Task: Search for emails from Shubham Jain in Outlook.
Action: Mouse moved to (152, 9)
Screenshot: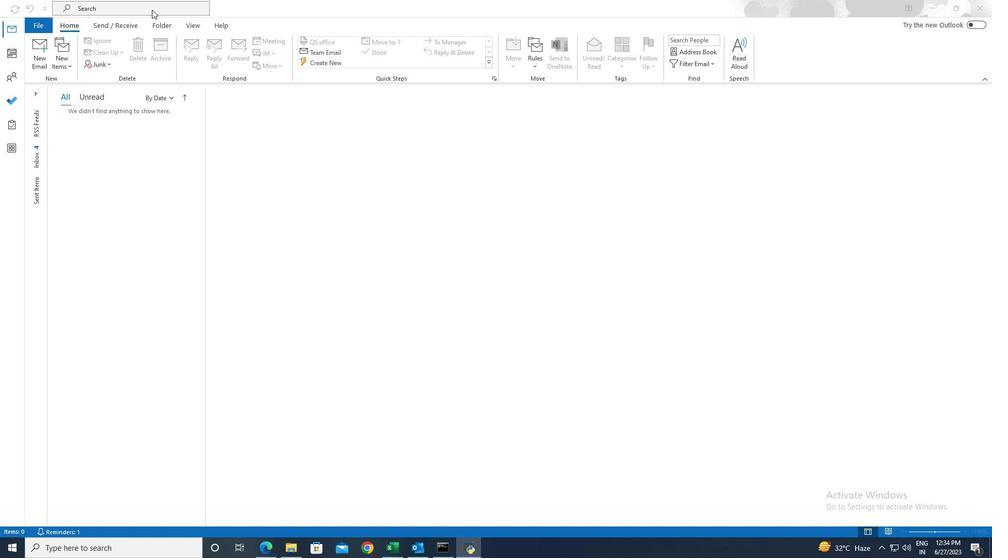 
Action: Mouse pressed left at (152, 9)
Screenshot: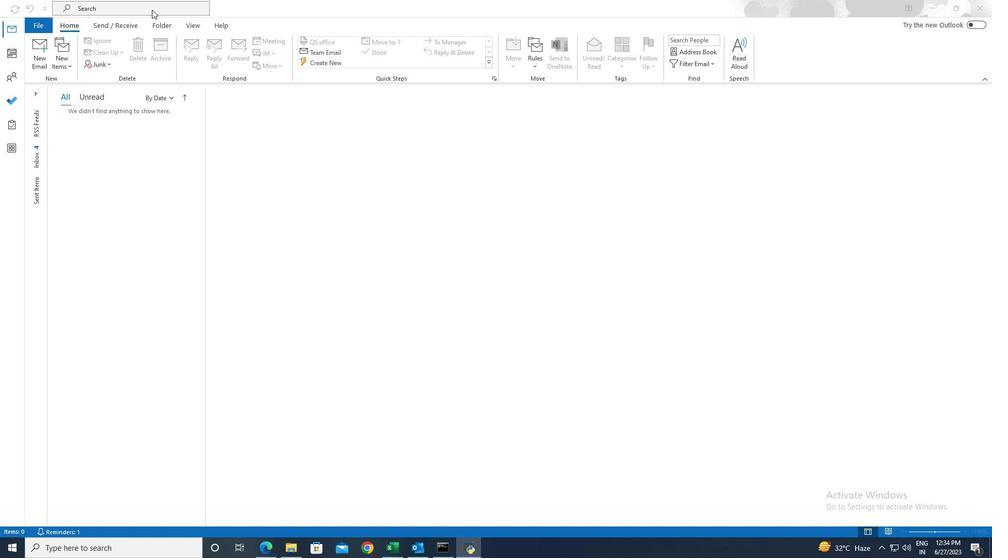 
Action: Mouse moved to (344, 7)
Screenshot: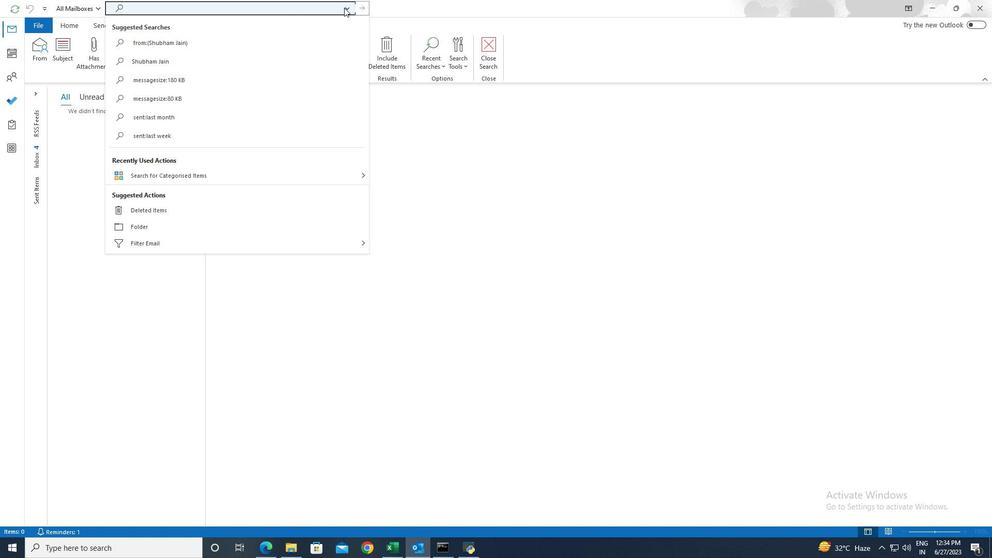 
Action: Mouse pressed left at (344, 7)
Screenshot: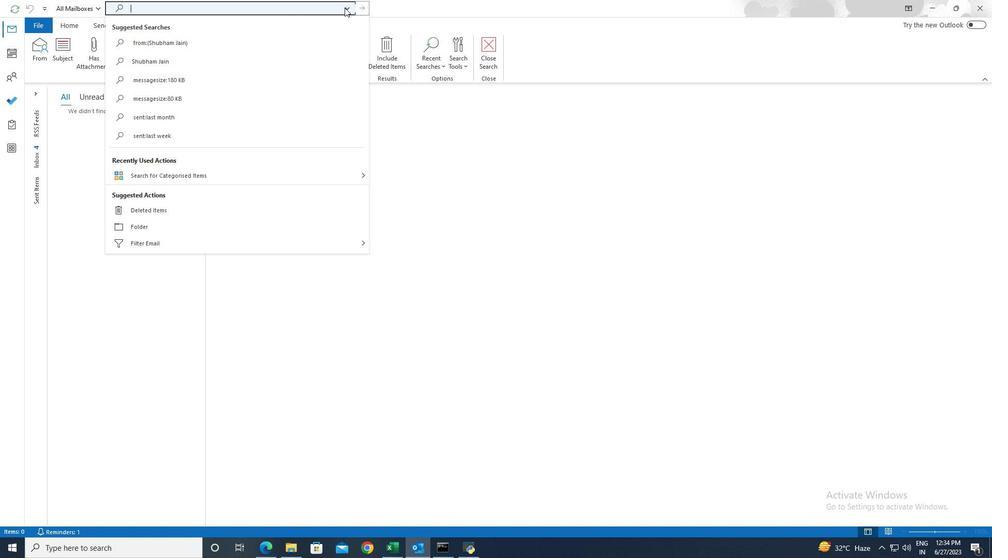 
Action: Mouse moved to (163, 162)
Screenshot: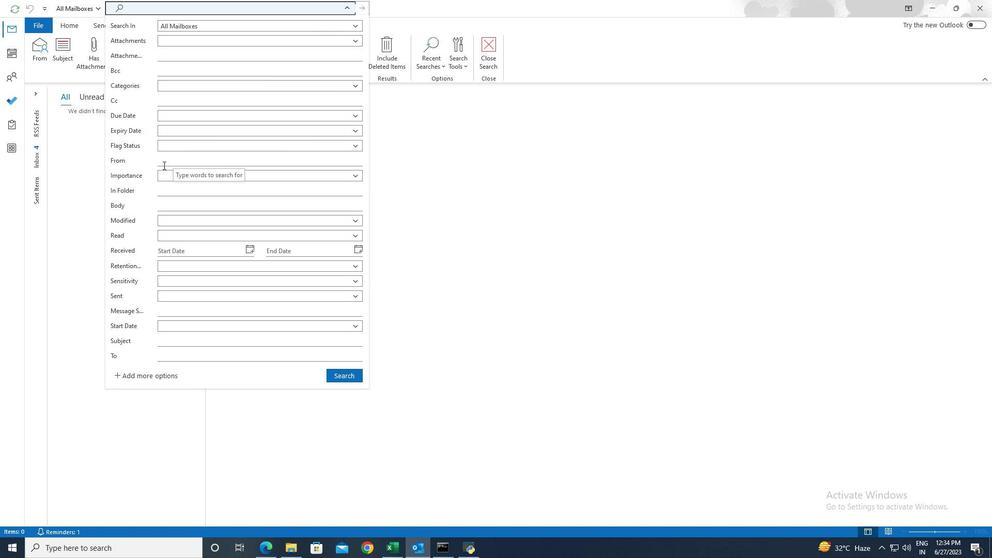 
Action: Mouse pressed left at (163, 162)
Screenshot: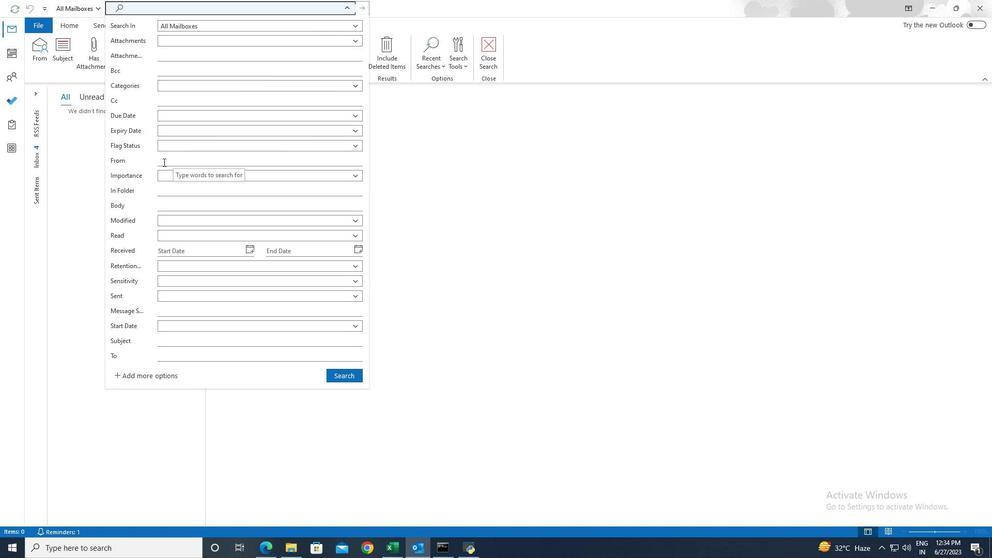 
Action: Key pressed <Key.shift>Shubham<Key.space><Key.shift>Jain
Screenshot: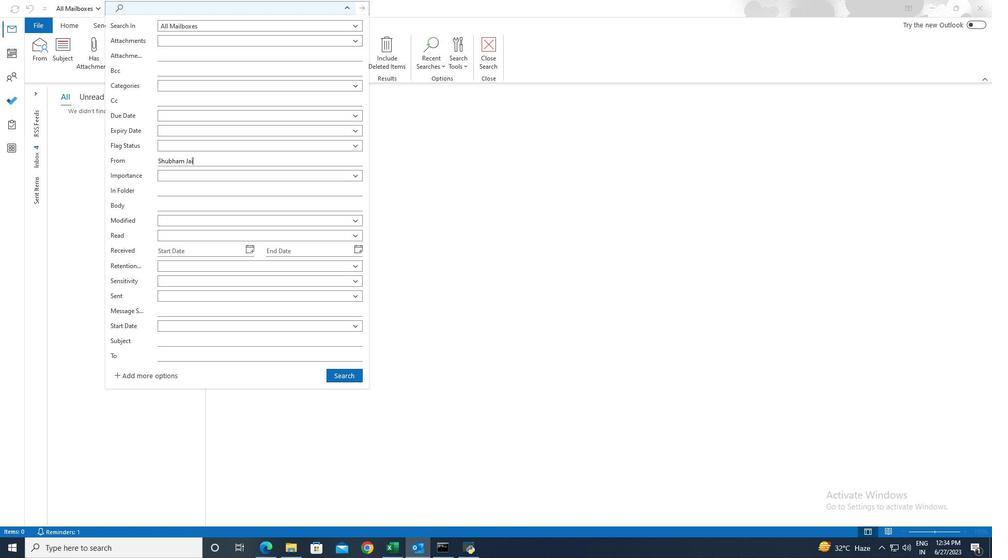 
Action: Mouse moved to (355, 378)
Screenshot: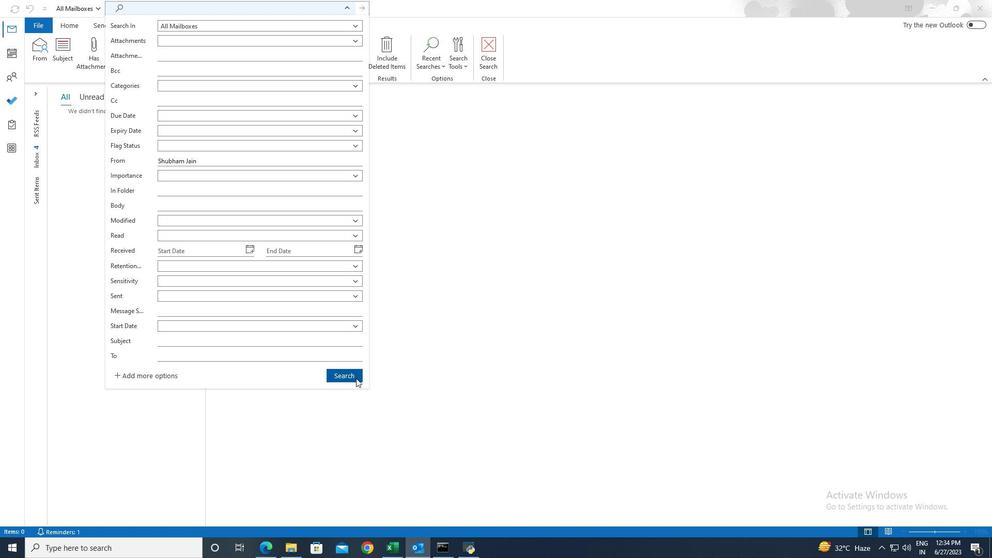 
Action: Mouse pressed left at (355, 378)
Screenshot: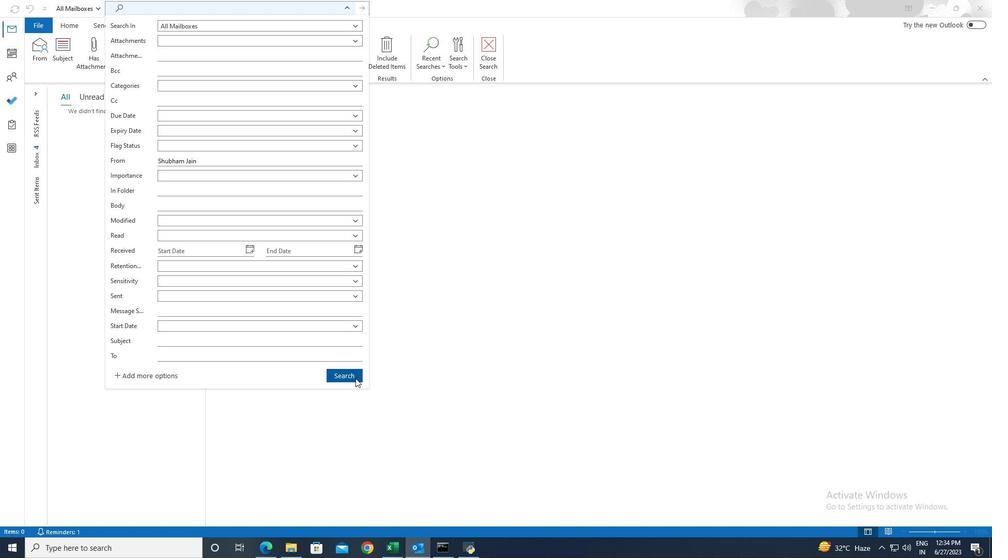 
Action: Mouse moved to (73, 29)
Screenshot: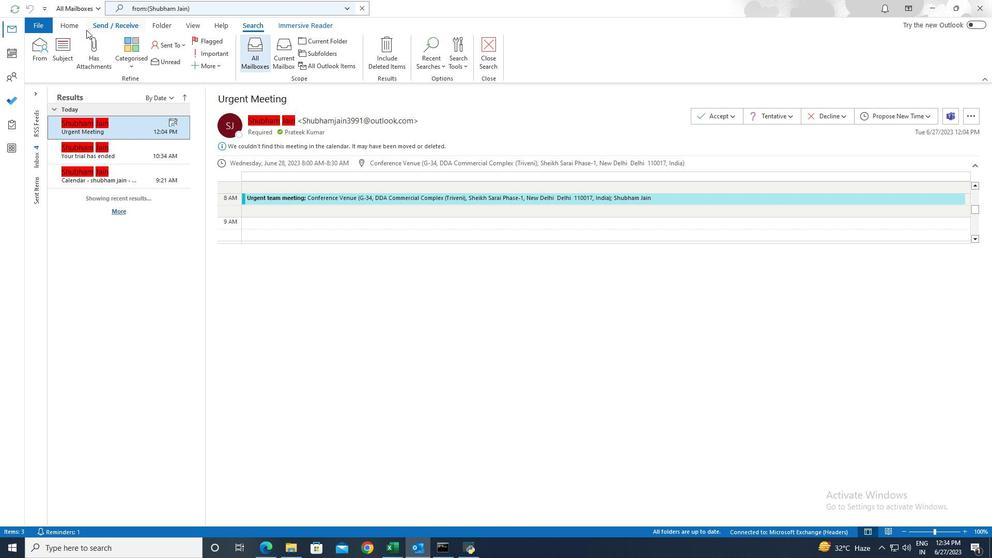 
Action: Mouse pressed left at (73, 29)
Screenshot: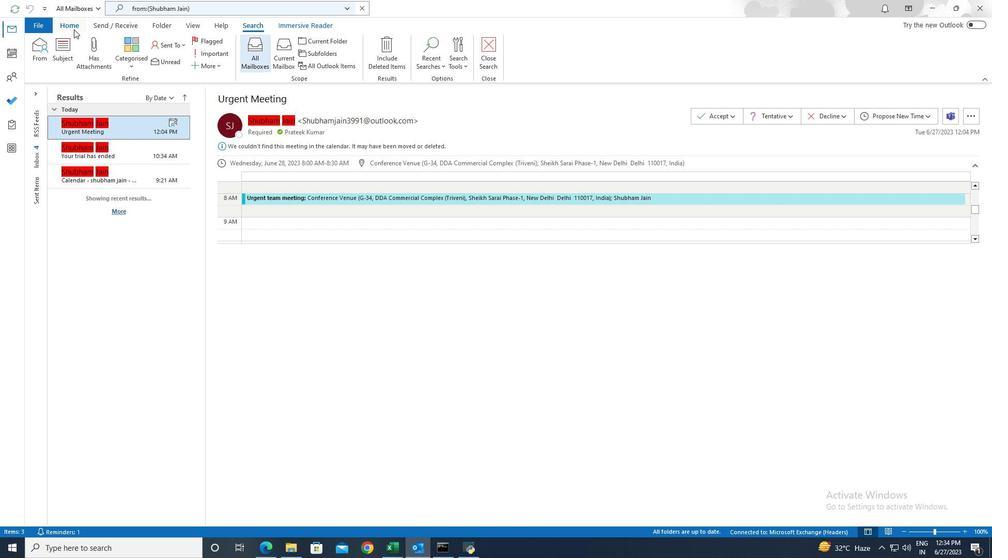 
Action: Mouse moved to (109, 65)
Screenshot: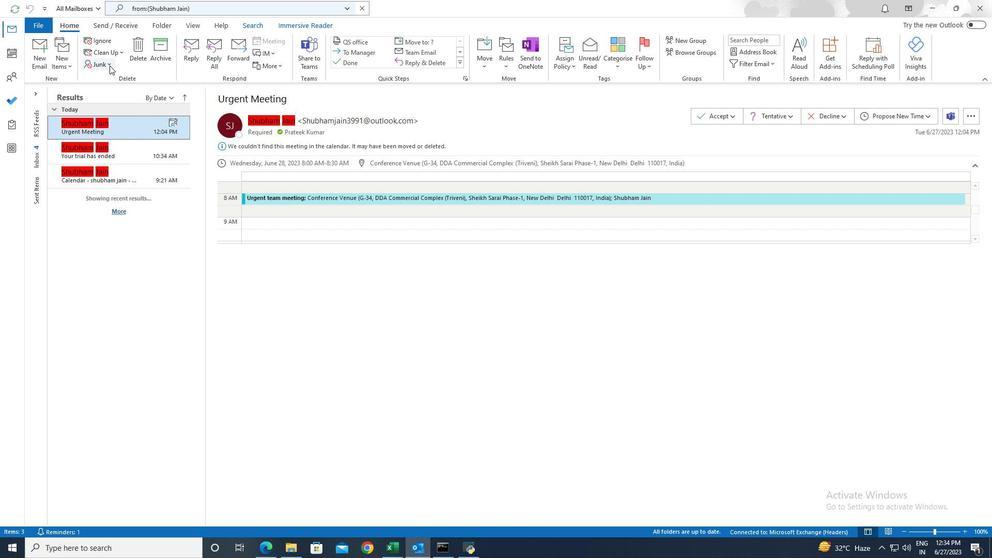 
Action: Mouse pressed left at (109, 65)
Screenshot: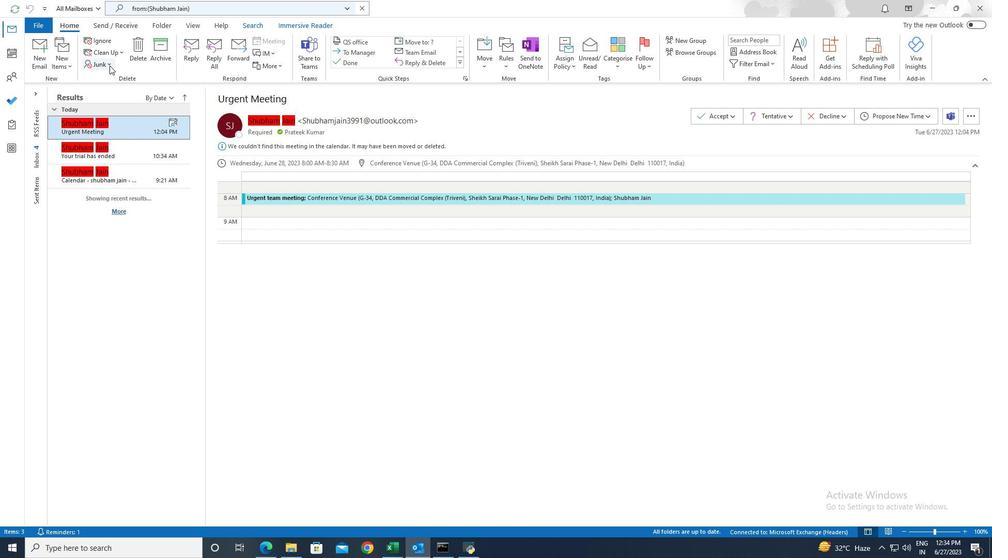 
Action: Mouse moved to (122, 80)
Screenshot: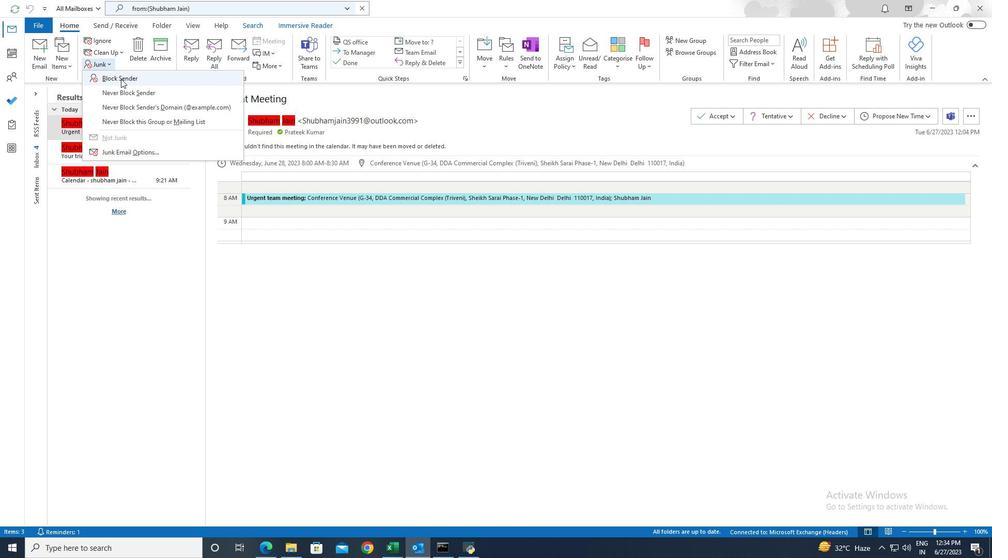 
Action: Mouse pressed left at (122, 80)
Screenshot: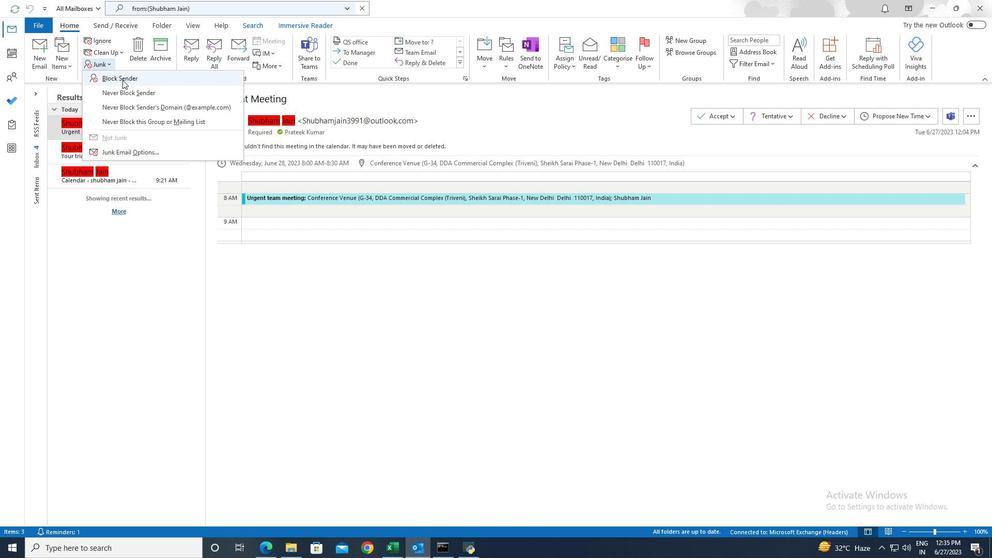 
